 Task: Add Boiron Sambucus Nigra 6C Meltaway Pellets to the cart.
Action: Mouse moved to (86, 107)
Screenshot: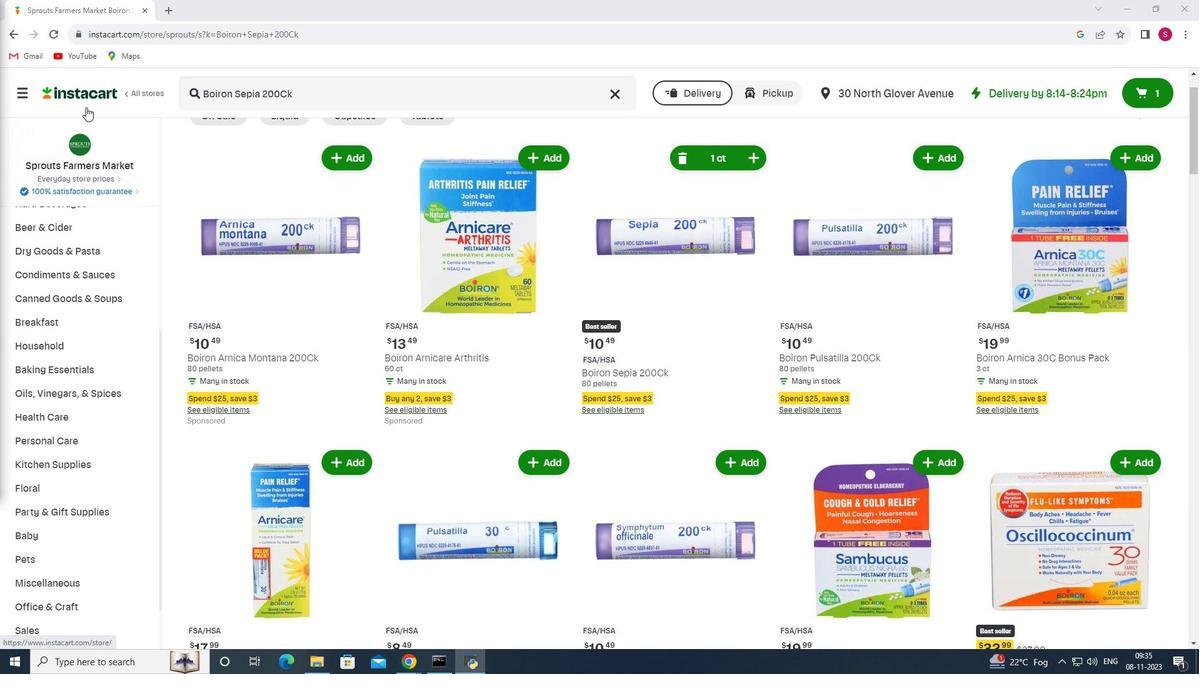 
Action: Mouse pressed left at (86, 107)
Screenshot: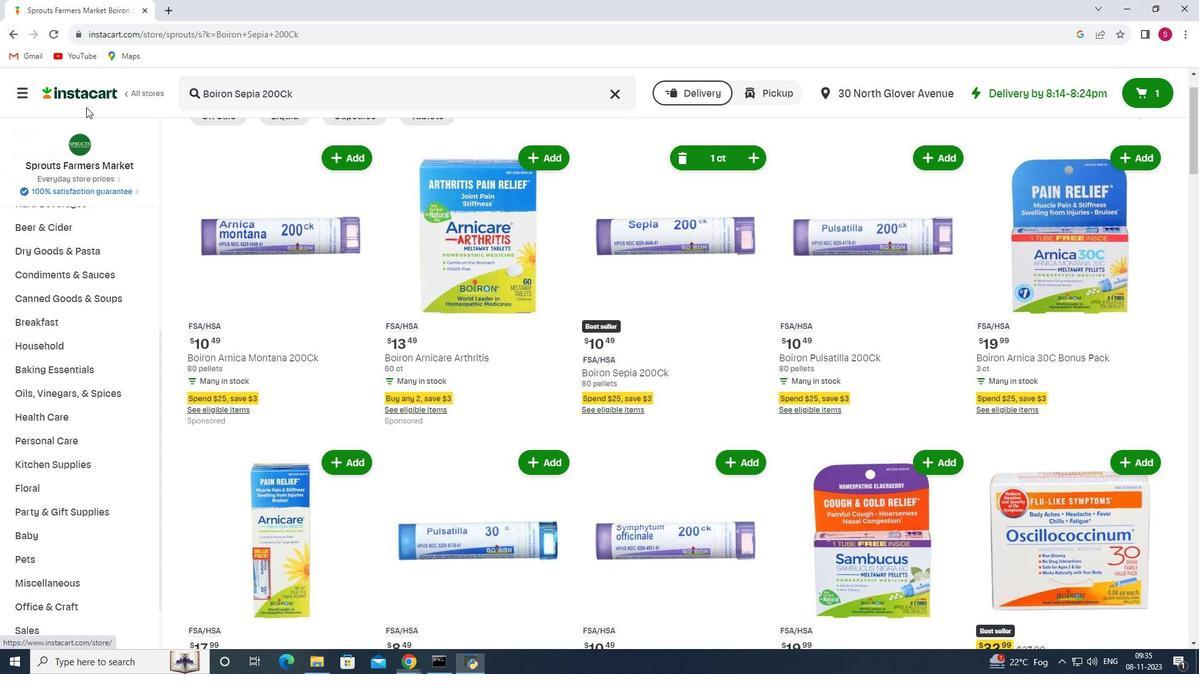 
Action: Mouse moved to (88, 103)
Screenshot: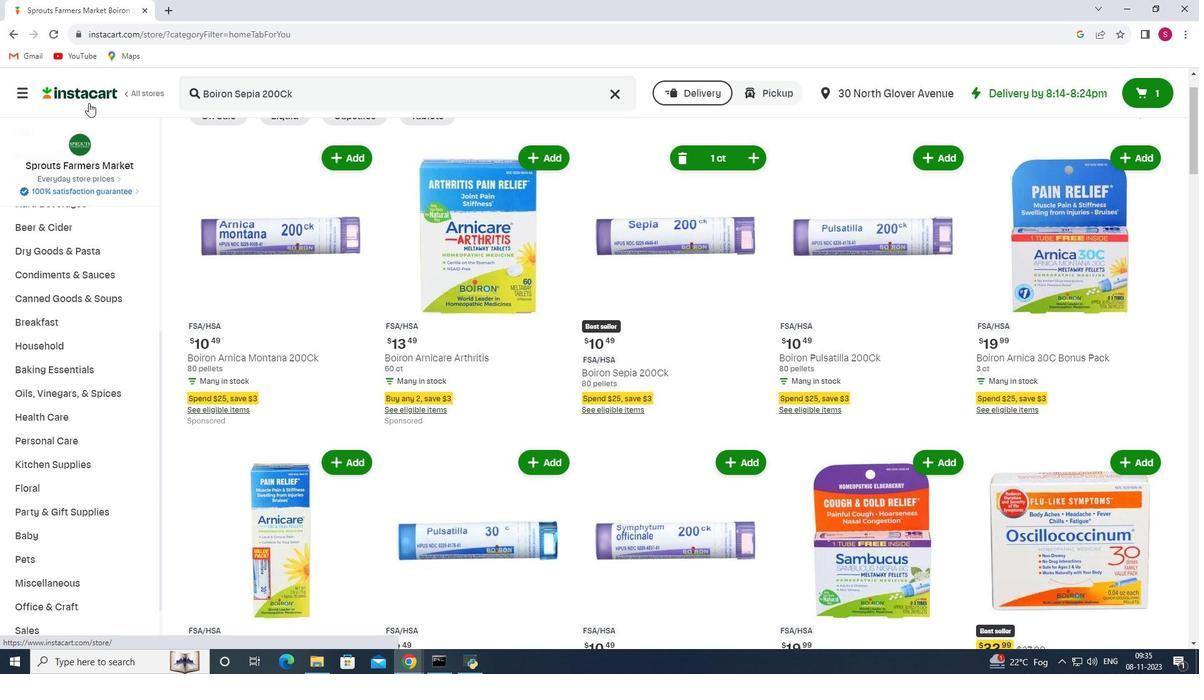 
Action: Mouse pressed left at (88, 103)
Screenshot: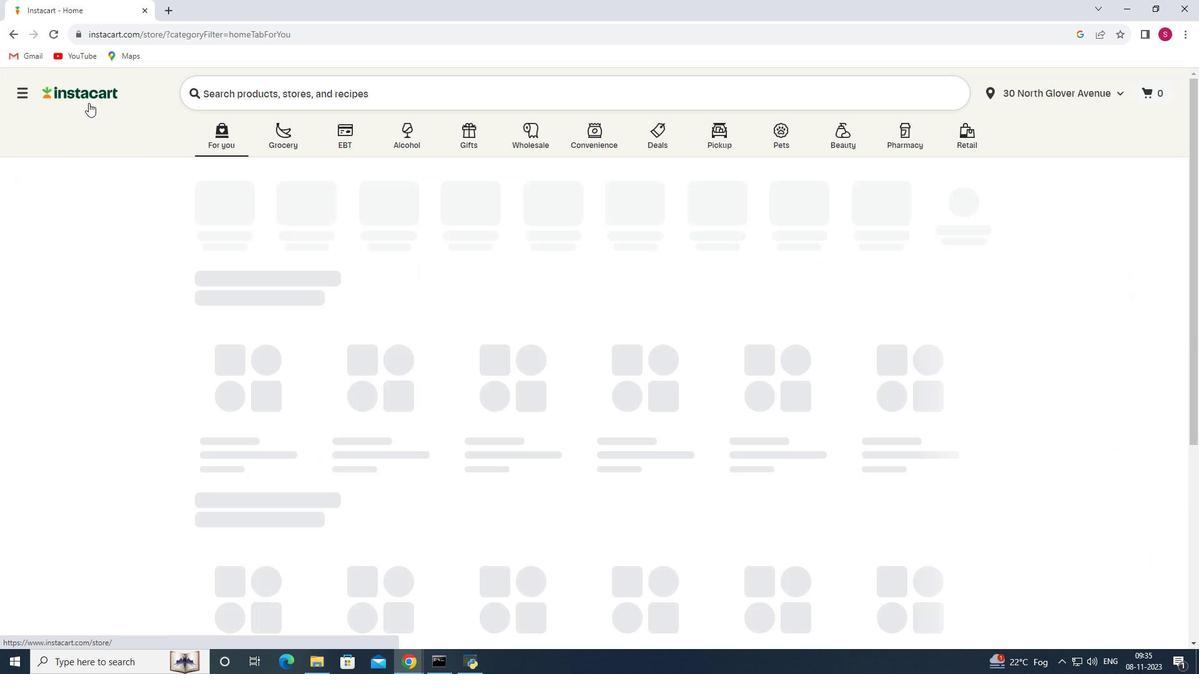 
Action: Mouse moved to (283, 137)
Screenshot: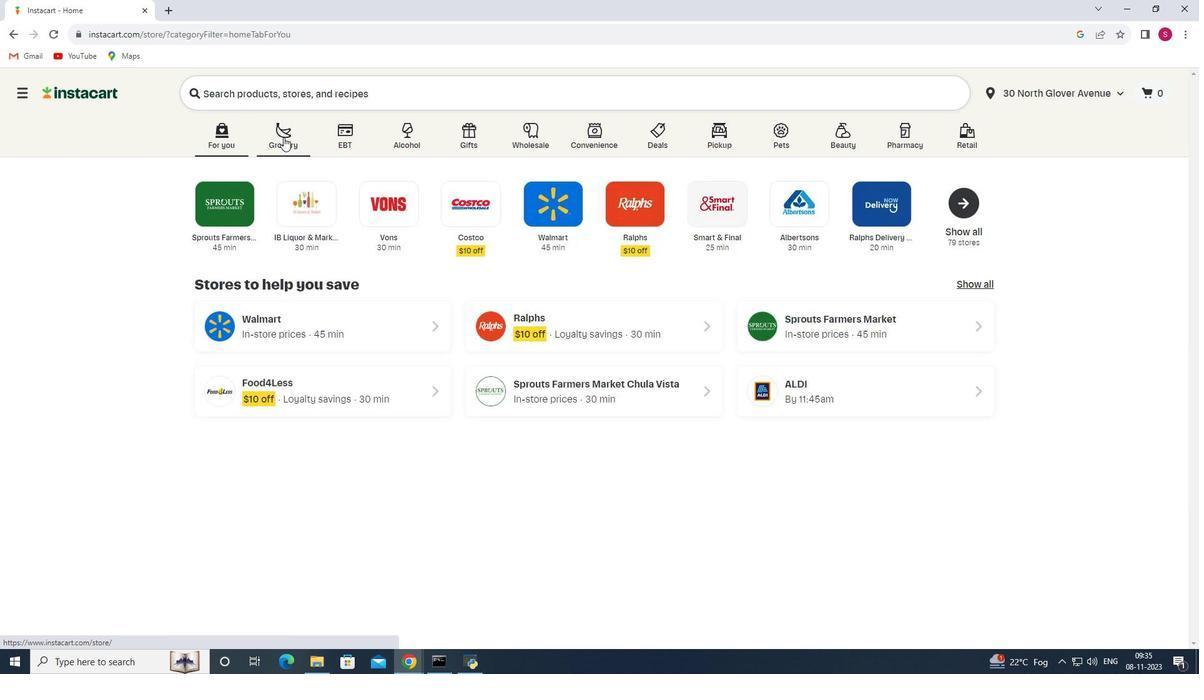 
Action: Mouse pressed left at (283, 137)
Screenshot: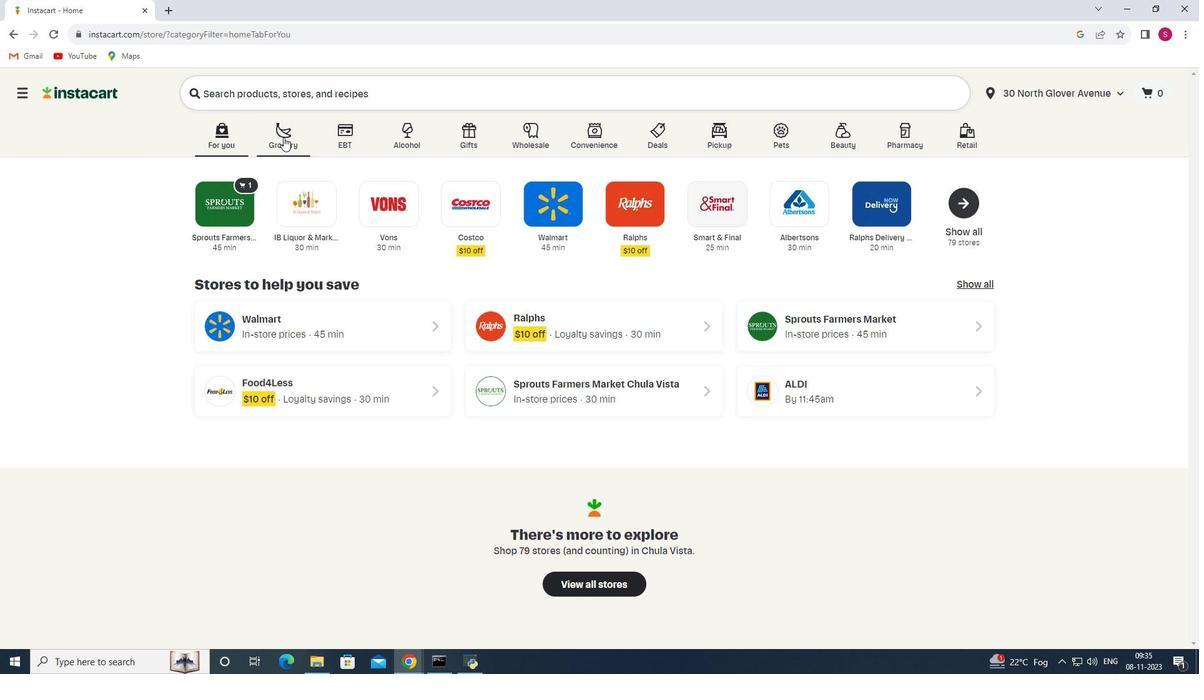 
Action: Mouse moved to (290, 355)
Screenshot: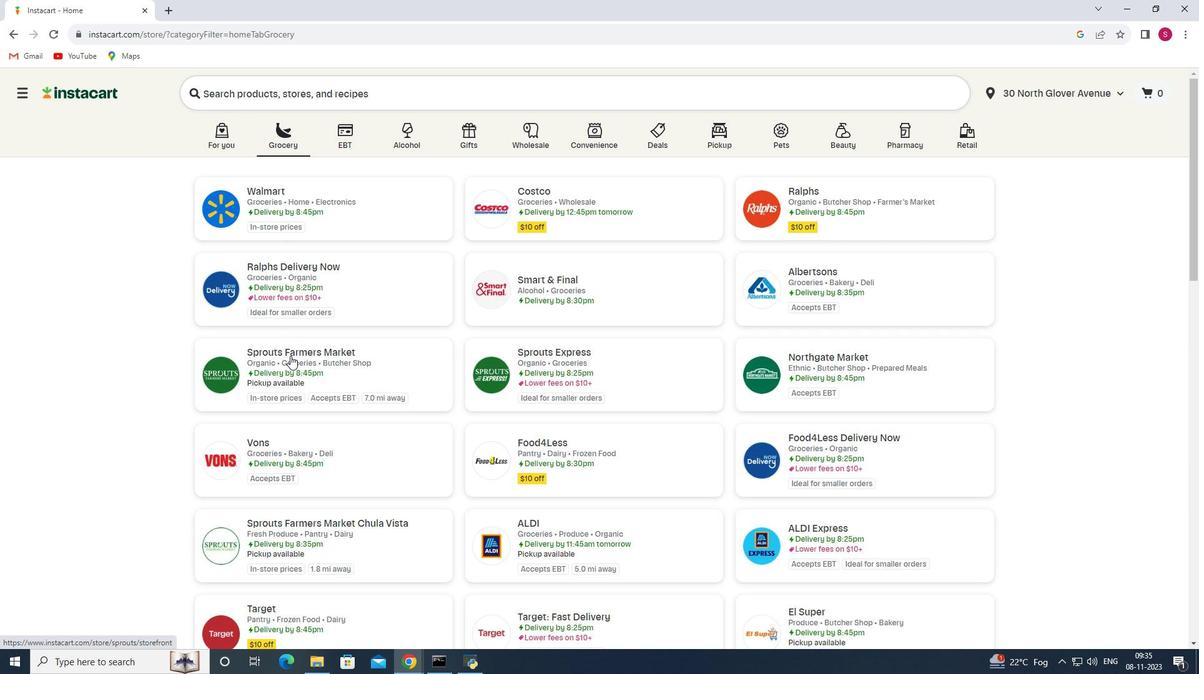 
Action: Mouse pressed left at (290, 355)
Screenshot: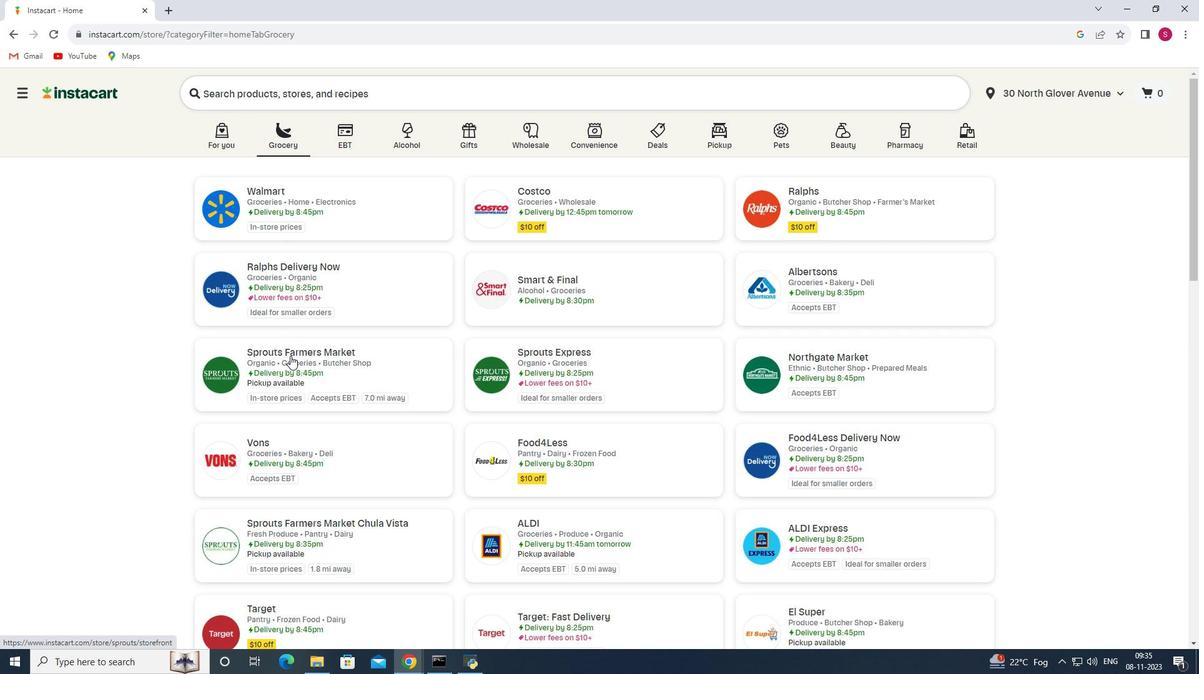 
Action: Mouse moved to (63, 424)
Screenshot: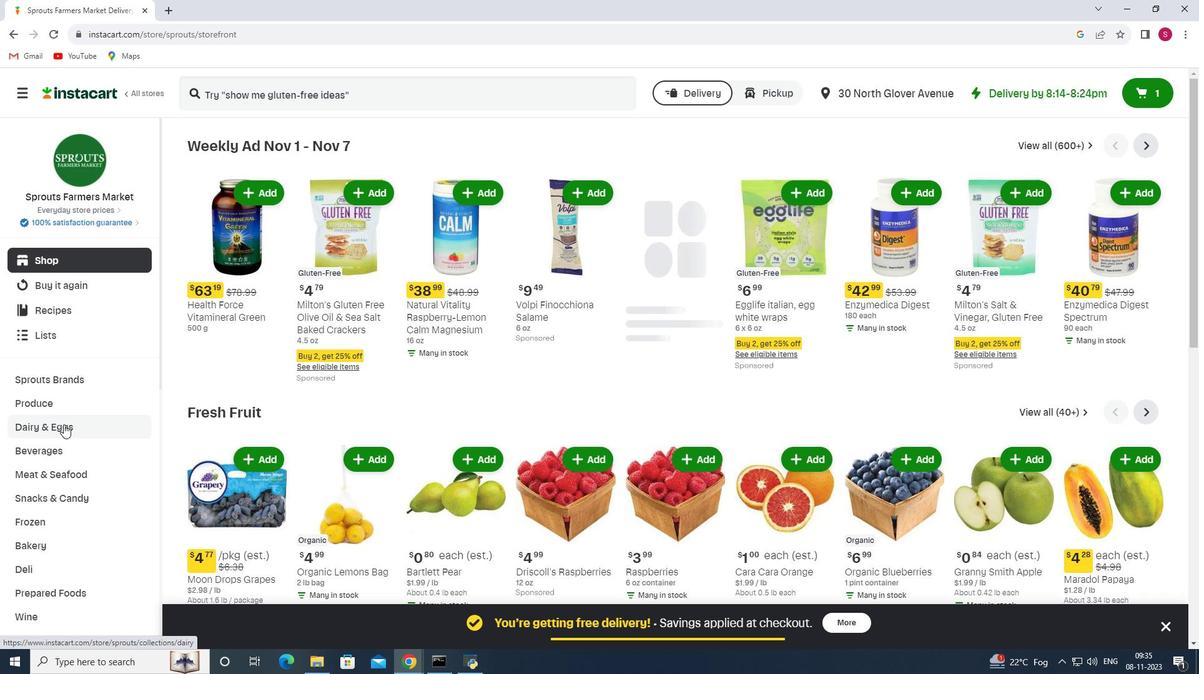 
Action: Mouse scrolled (63, 424) with delta (0, 0)
Screenshot: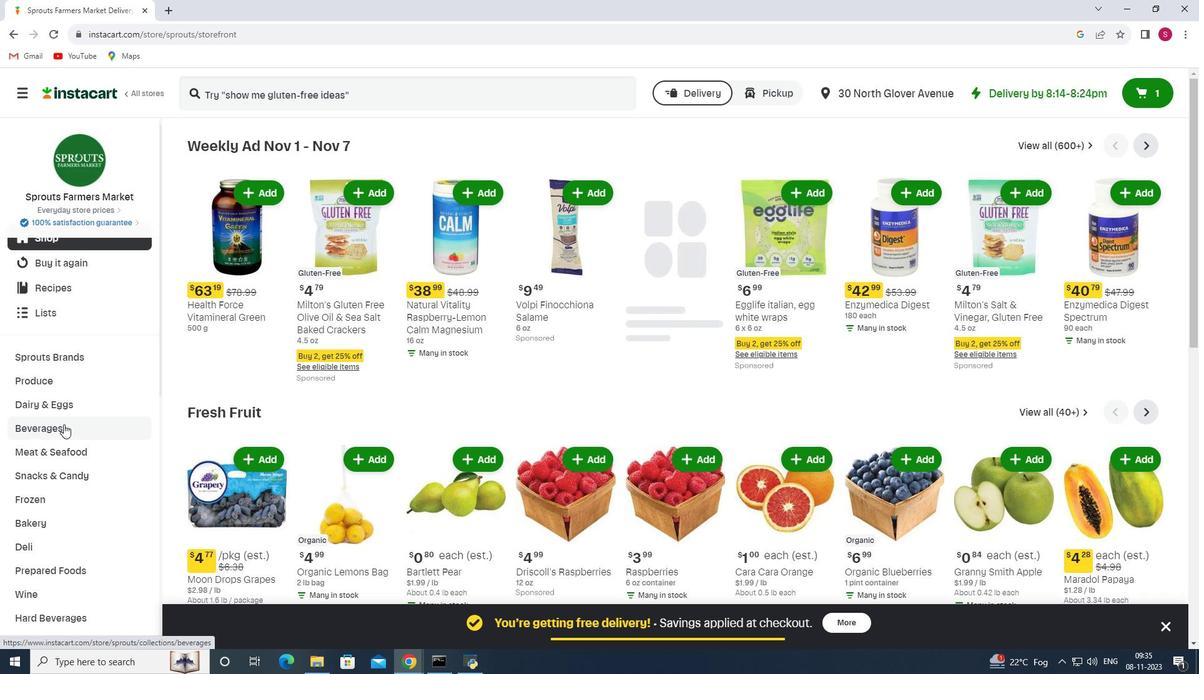 
Action: Mouse scrolled (63, 424) with delta (0, 0)
Screenshot: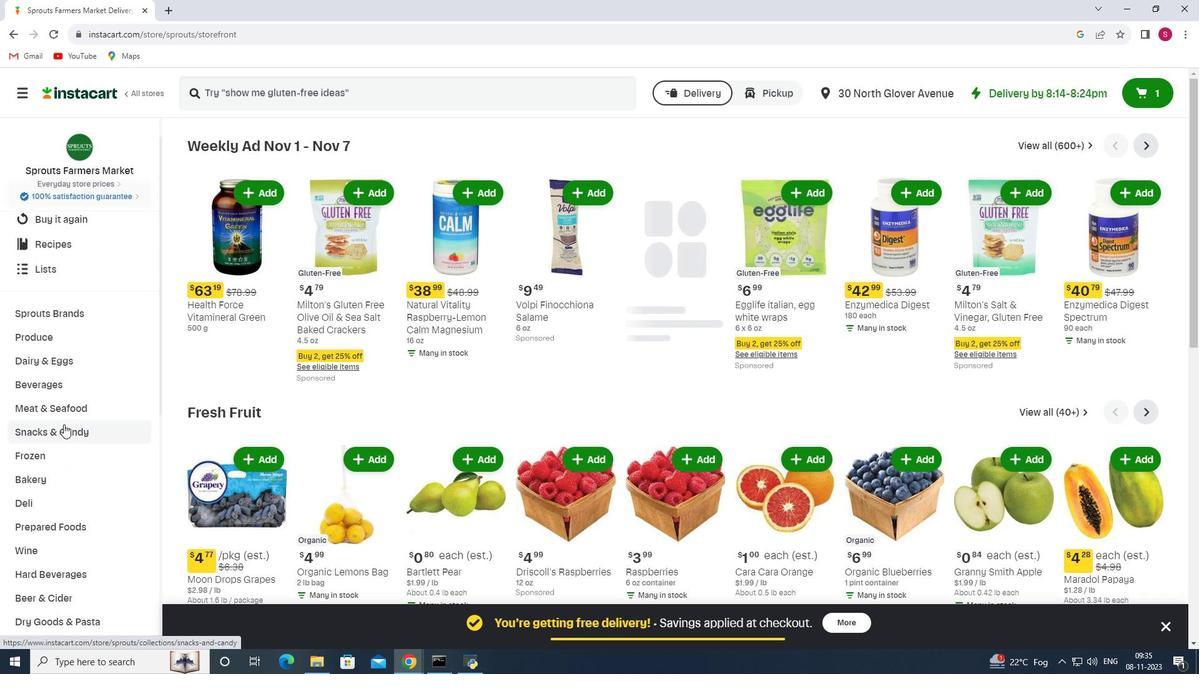 
Action: Mouse scrolled (63, 424) with delta (0, 0)
Screenshot: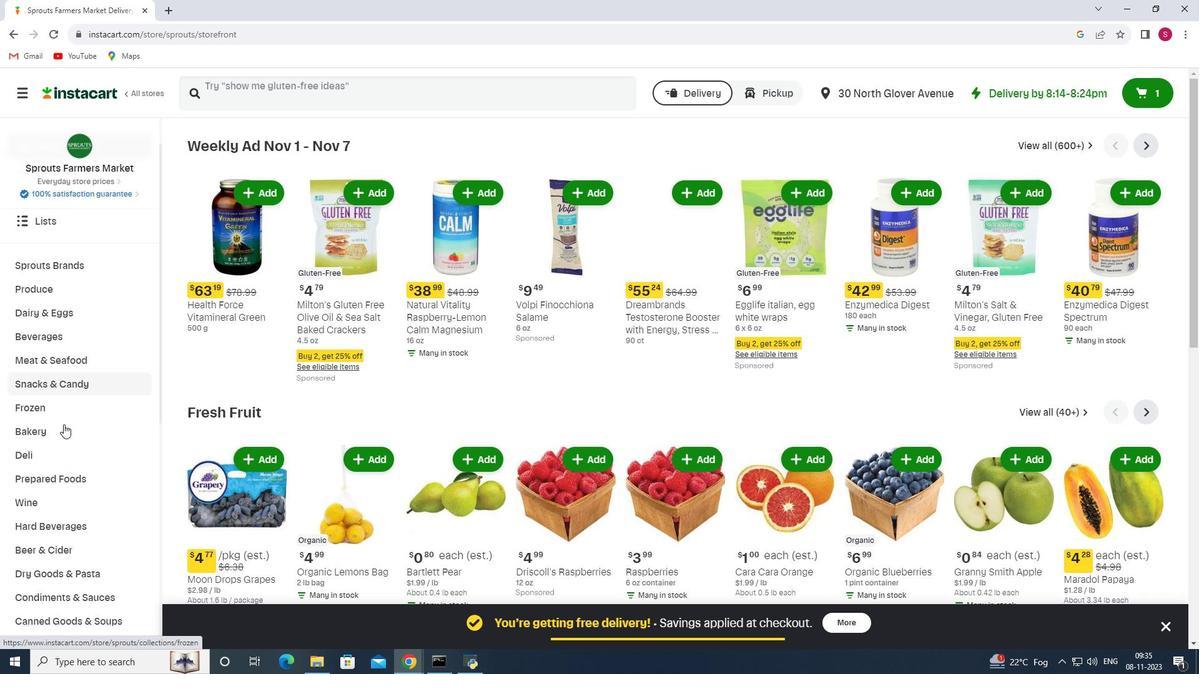 
Action: Mouse scrolled (63, 424) with delta (0, 0)
Screenshot: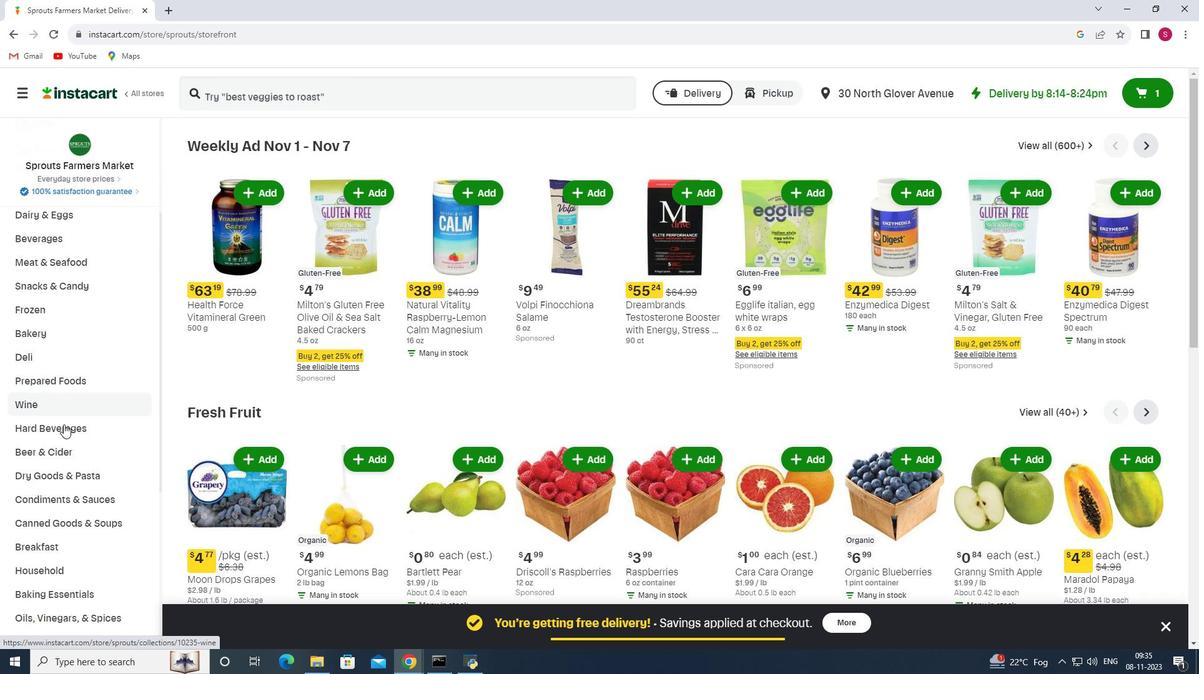 
Action: Mouse scrolled (63, 424) with delta (0, 0)
Screenshot: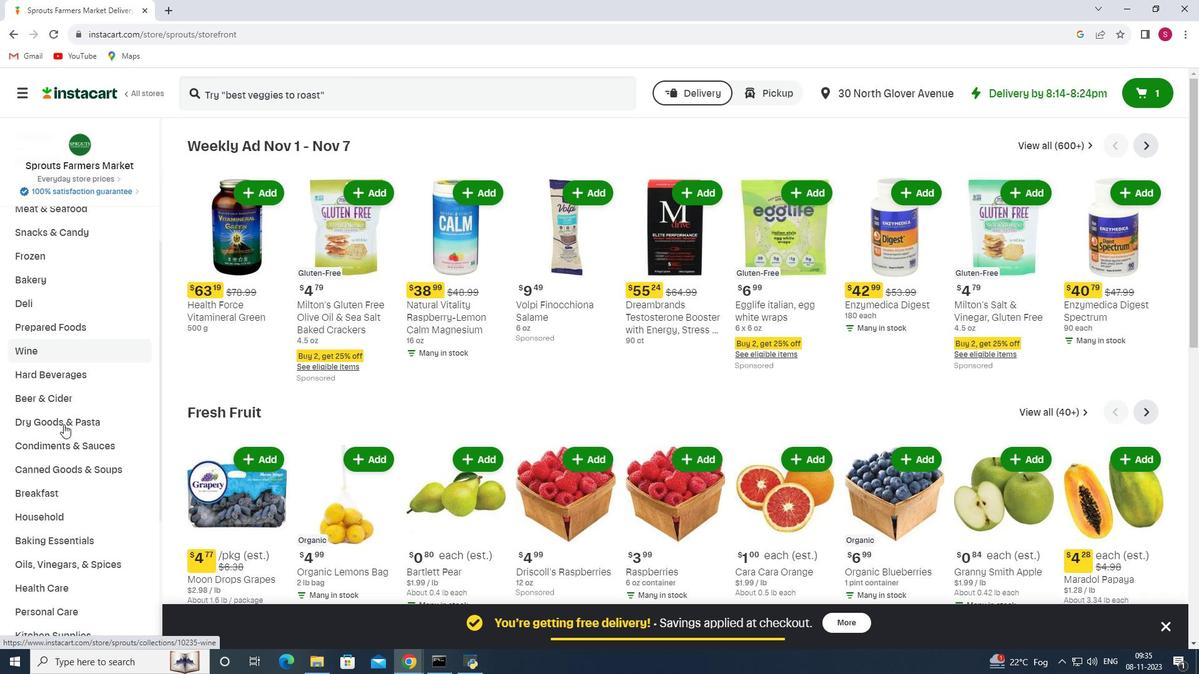 
Action: Mouse scrolled (63, 424) with delta (0, 0)
Screenshot: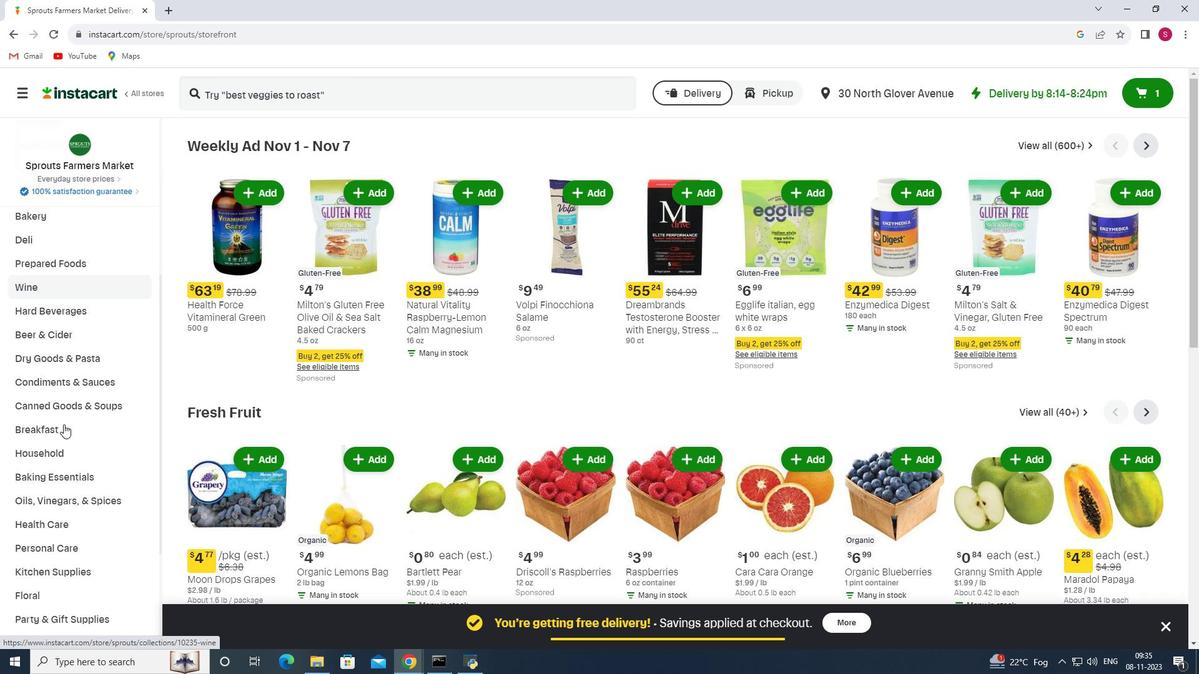 
Action: Mouse scrolled (63, 424) with delta (0, 0)
Screenshot: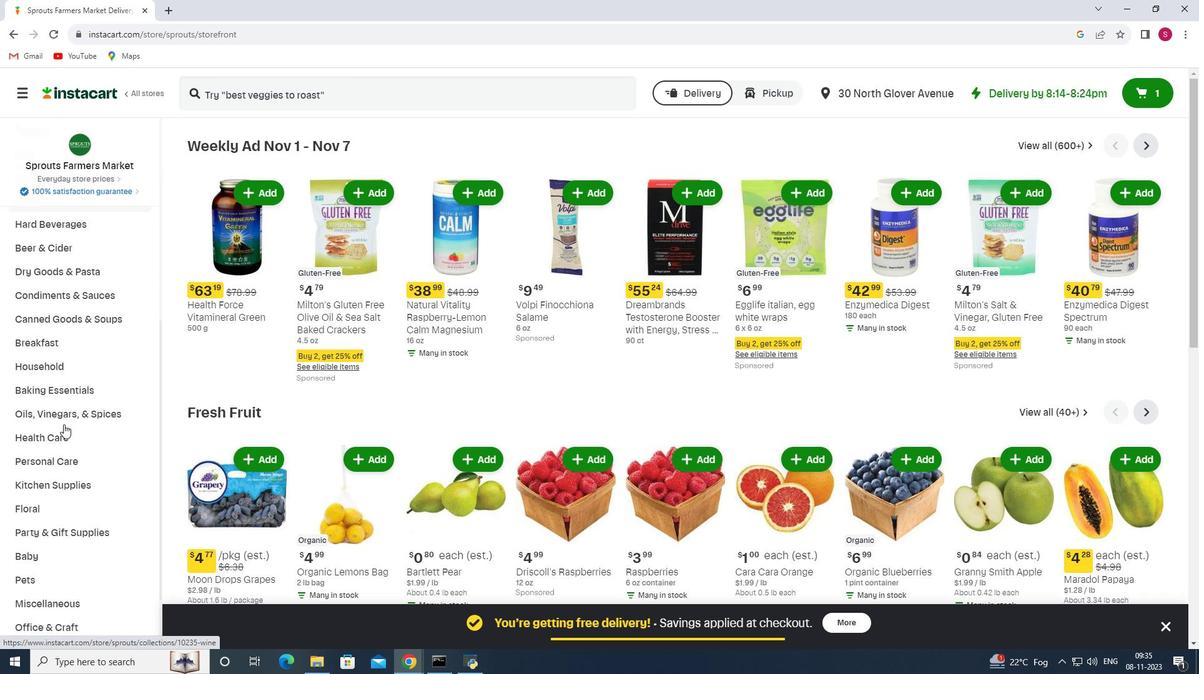 
Action: Mouse moved to (63, 424)
Screenshot: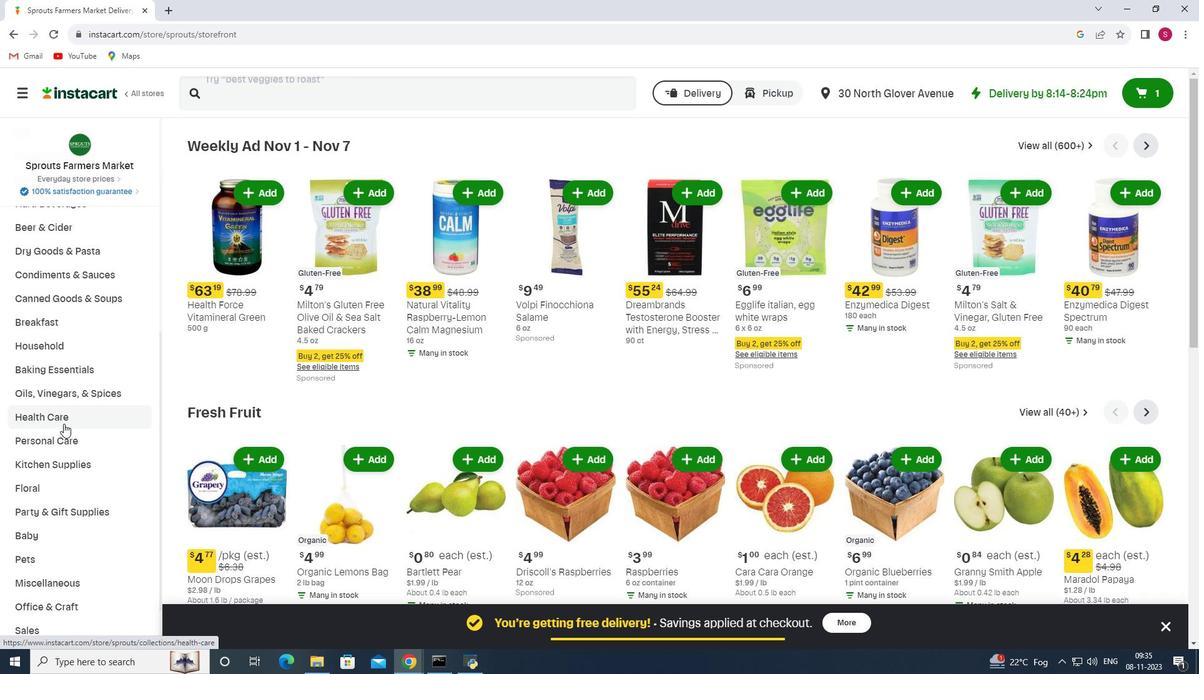 
Action: Mouse pressed left at (63, 424)
Screenshot: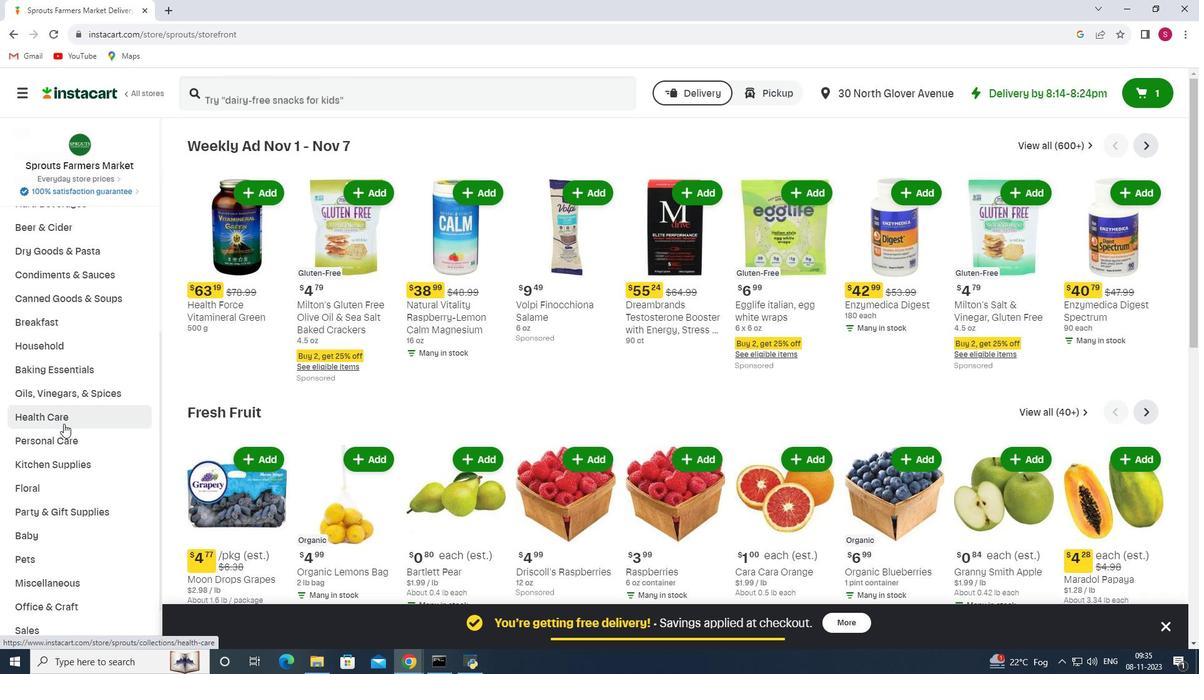
Action: Mouse moved to (436, 179)
Screenshot: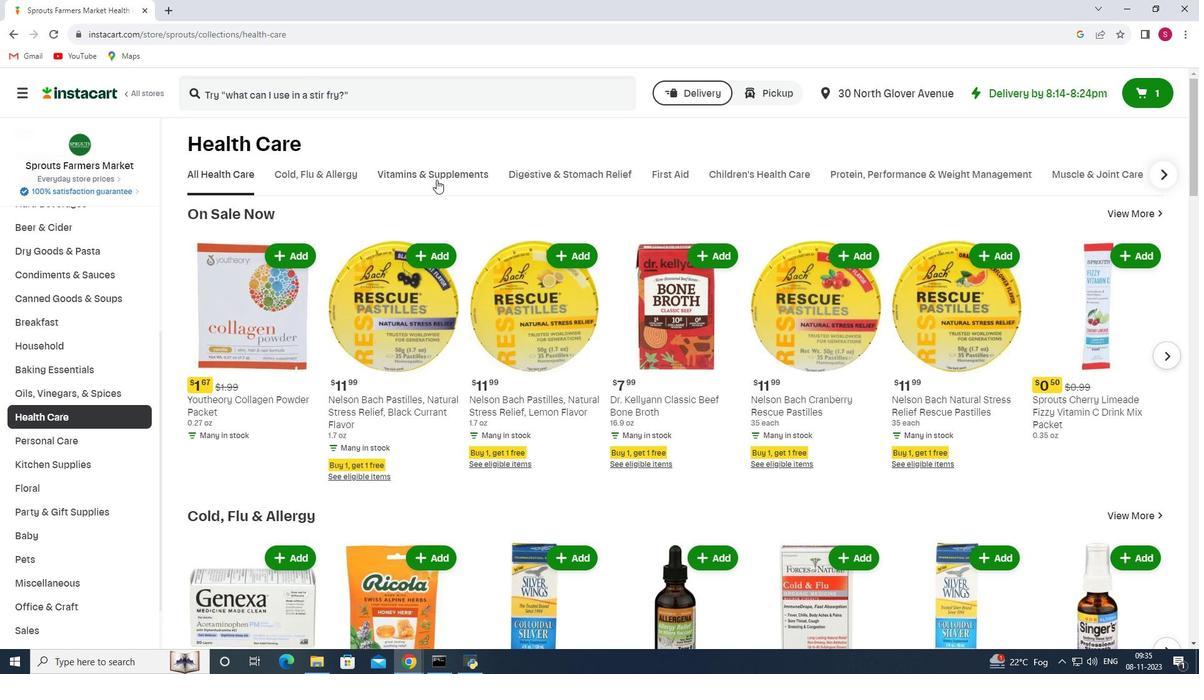 
Action: Mouse pressed left at (436, 179)
Screenshot: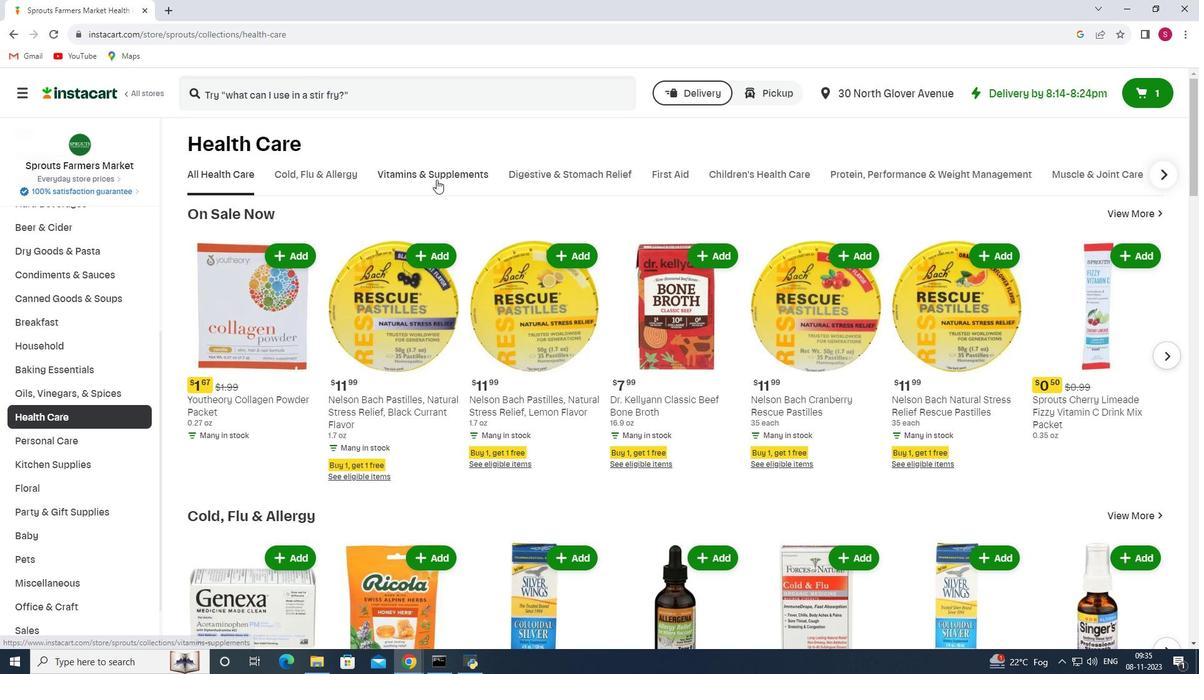 
Action: Mouse moved to (1024, 224)
Screenshot: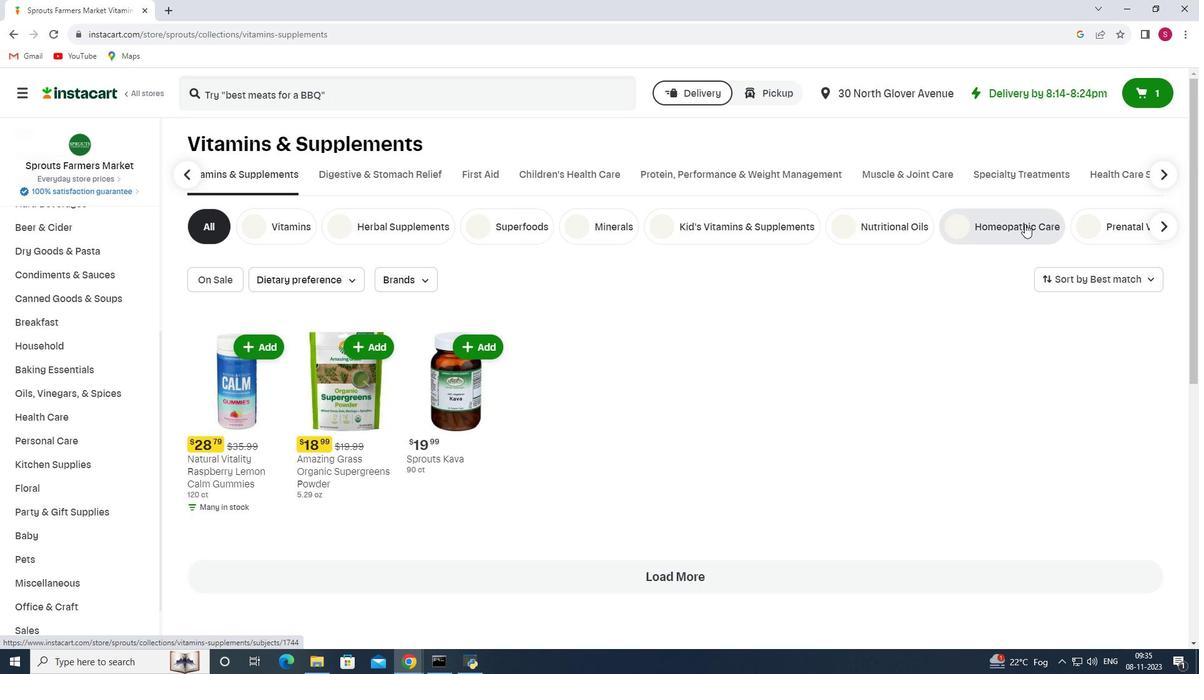 
Action: Mouse pressed left at (1024, 224)
Screenshot: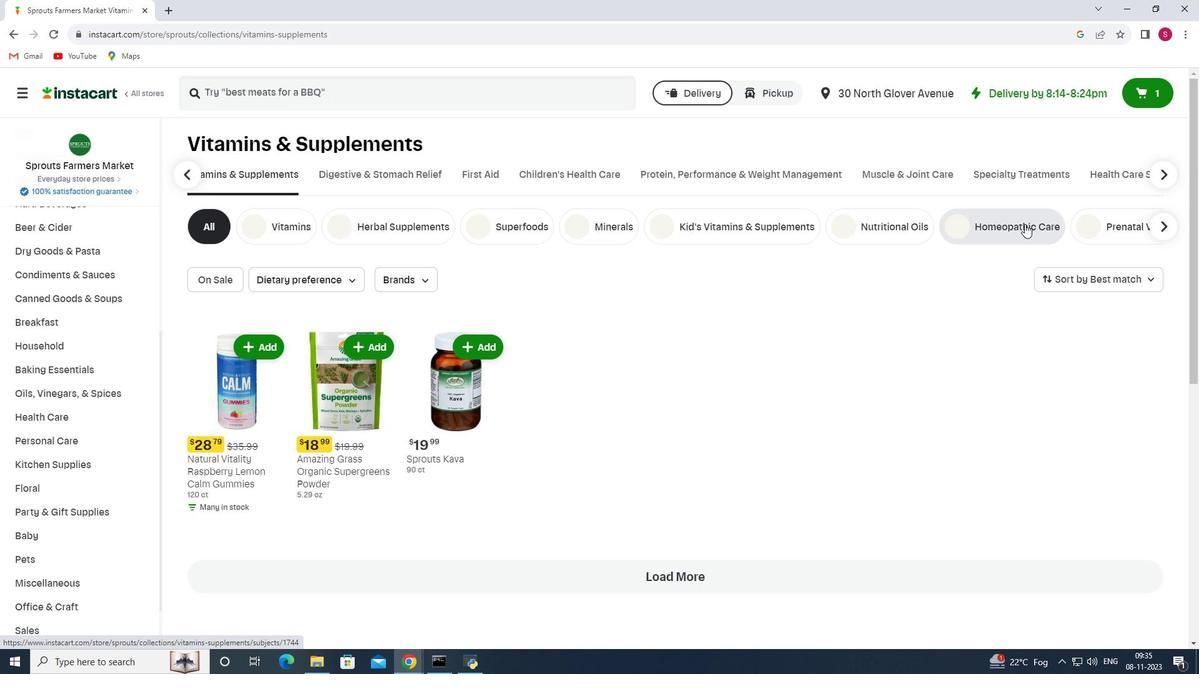 
Action: Mouse moved to (389, 94)
Screenshot: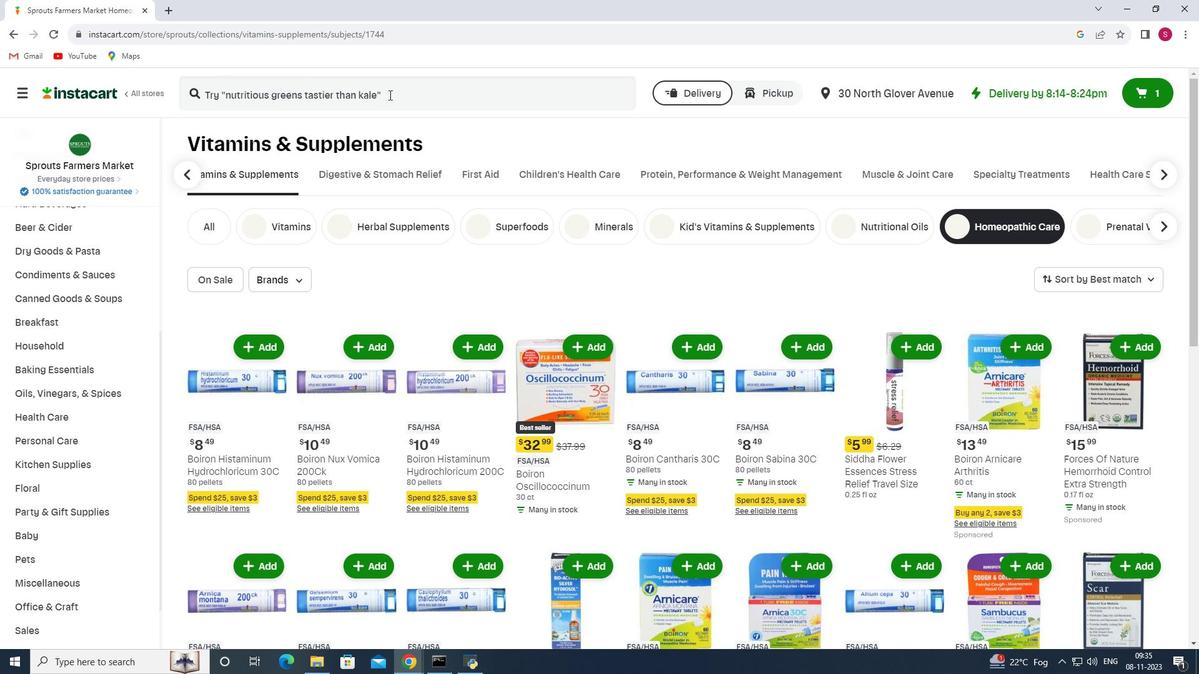 
Action: Mouse pressed left at (389, 94)
Screenshot: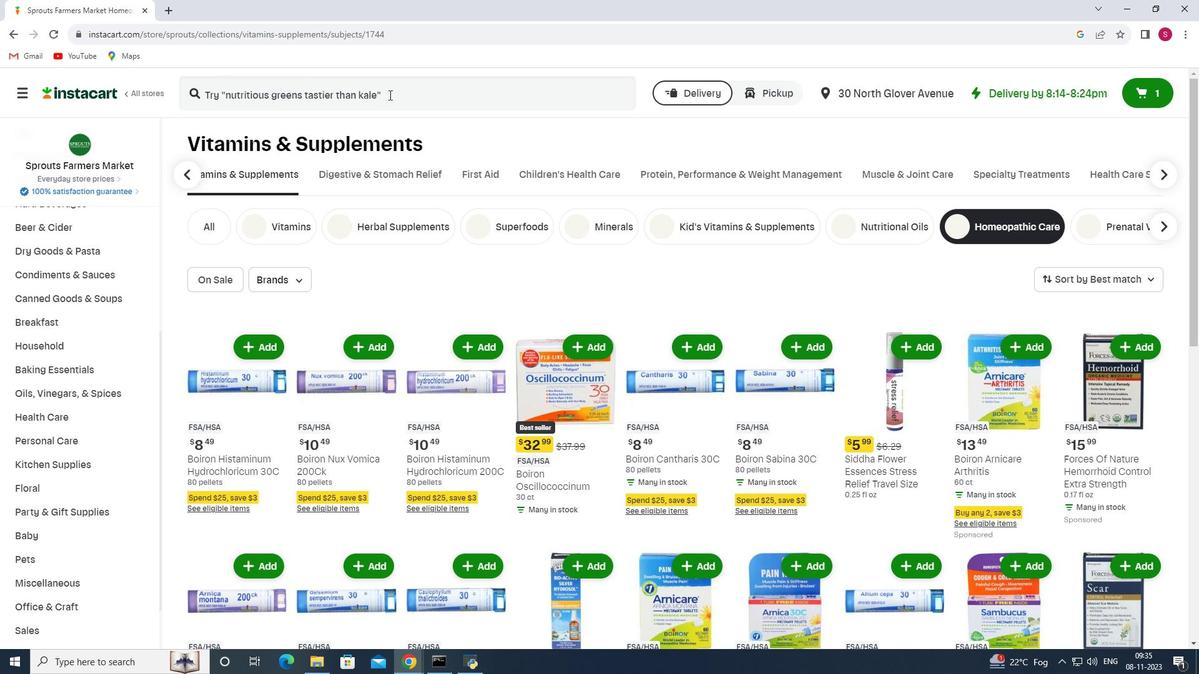 
Action: Key pressed <Key.shift>Boiron<Key.space><Key.shift>Sambucus<Key.space><Key.shift>Nigra<Key.space>6<Key.shift>C<Key.space><Key.shift_r>Meltaway<Key.space><Key.shift>Pellets<Key.enter>
Screenshot: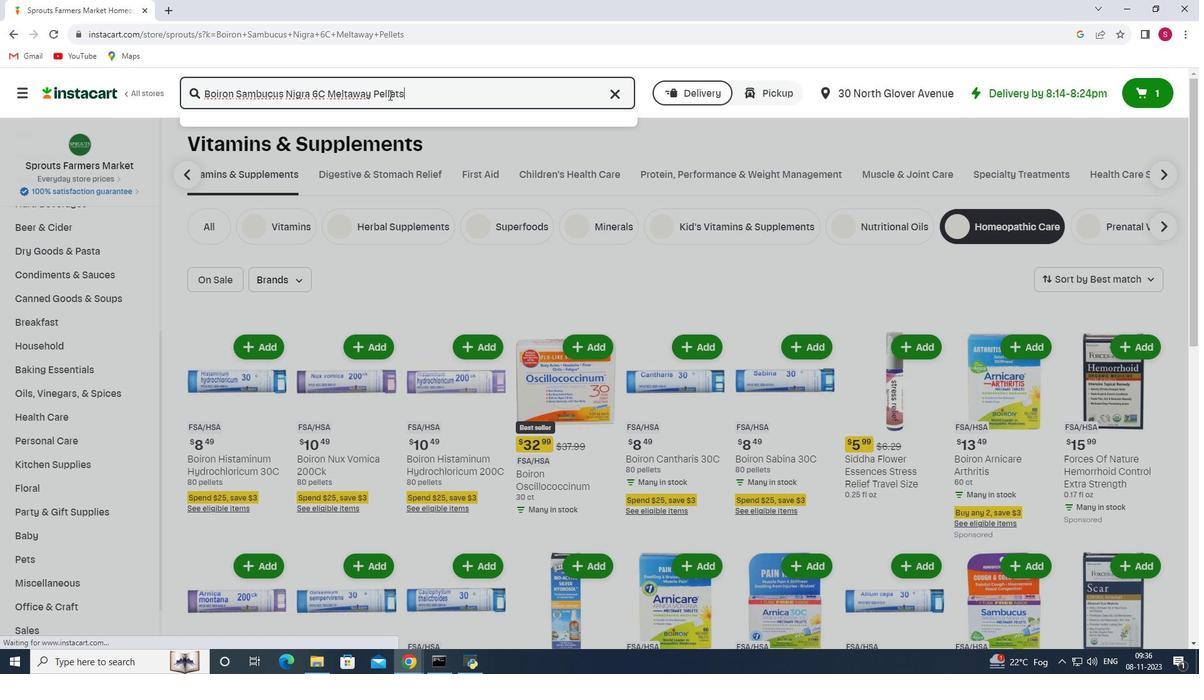 
Action: Mouse moved to (355, 198)
Screenshot: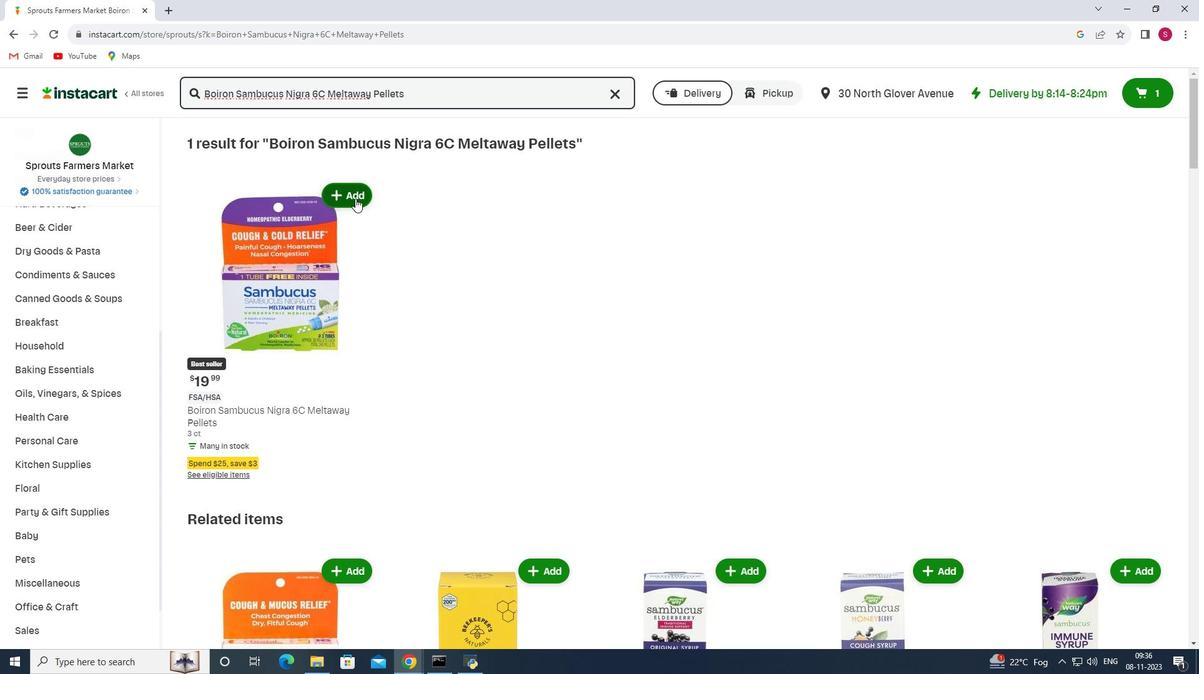
Action: Mouse pressed left at (355, 198)
Screenshot: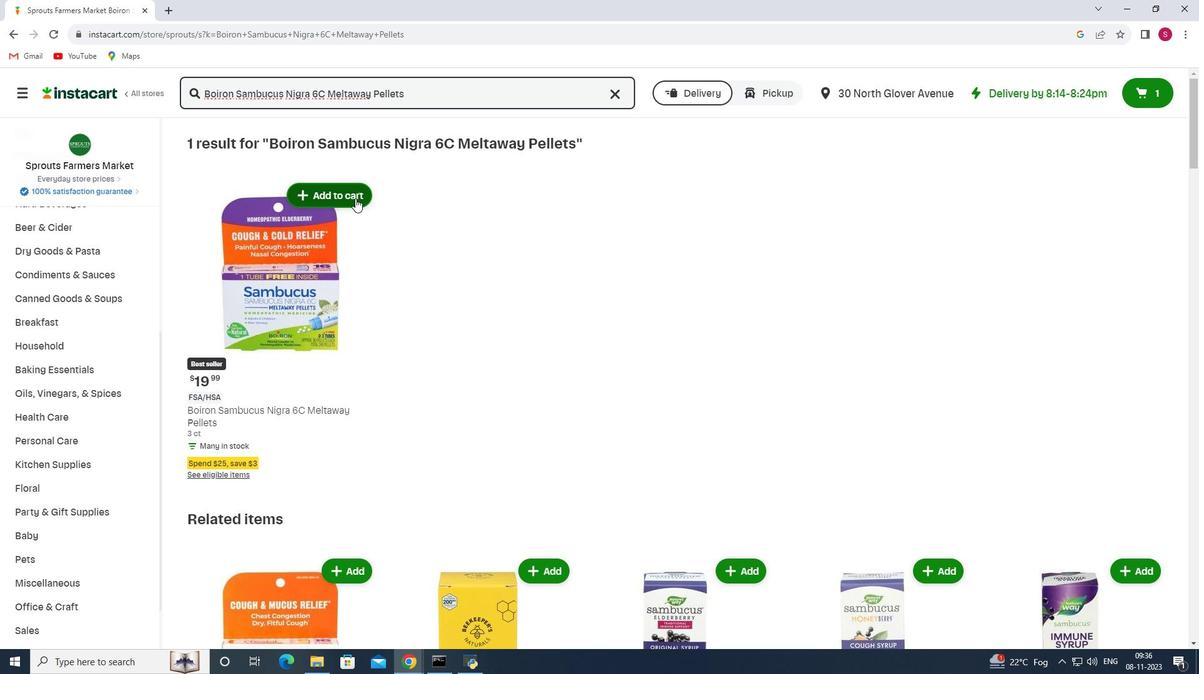 
Action: Mouse moved to (385, 237)
Screenshot: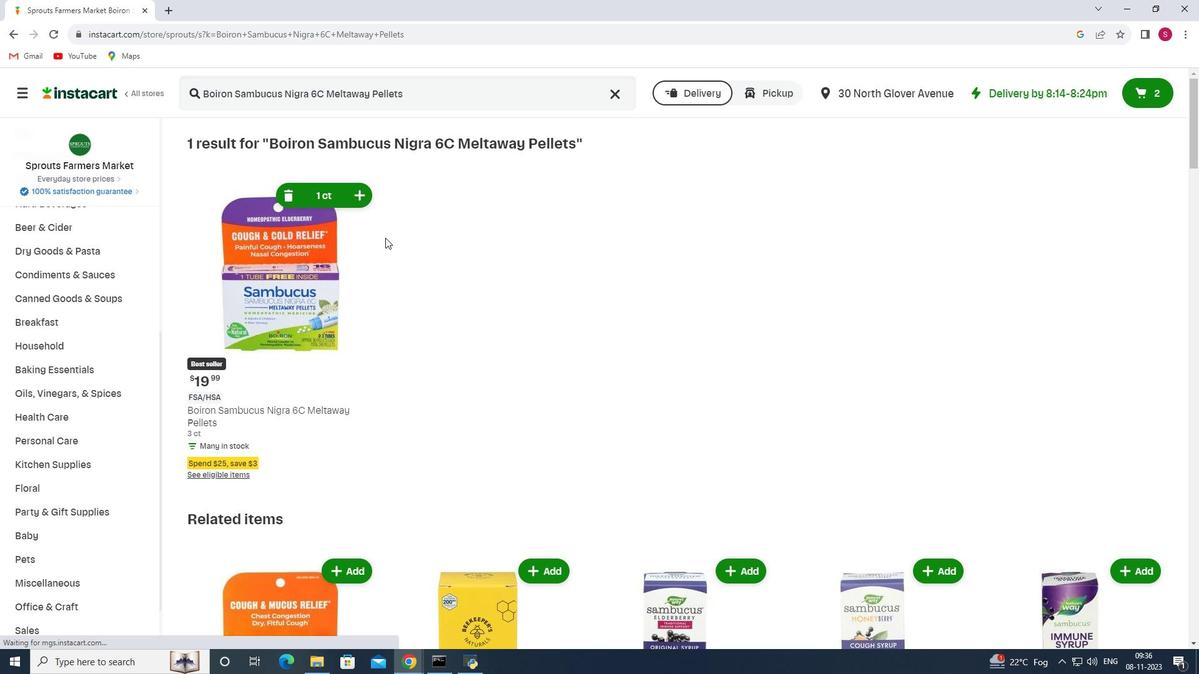 
